Task: Plan a time to attend the outdoor survival workshop.
Action: Mouse pressed left at (48, 98)
Screenshot: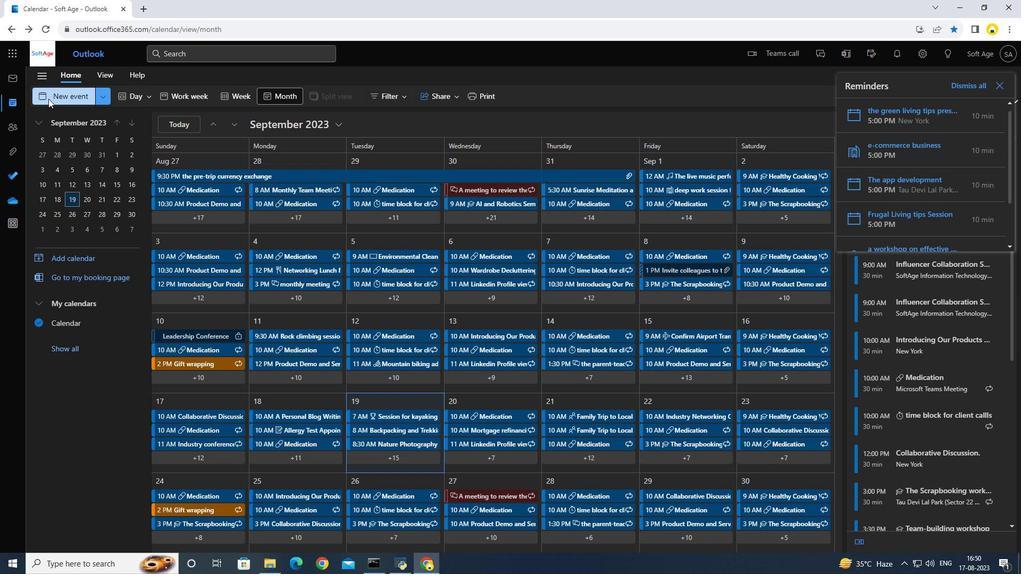 
Action: Mouse moved to (299, 151)
Screenshot: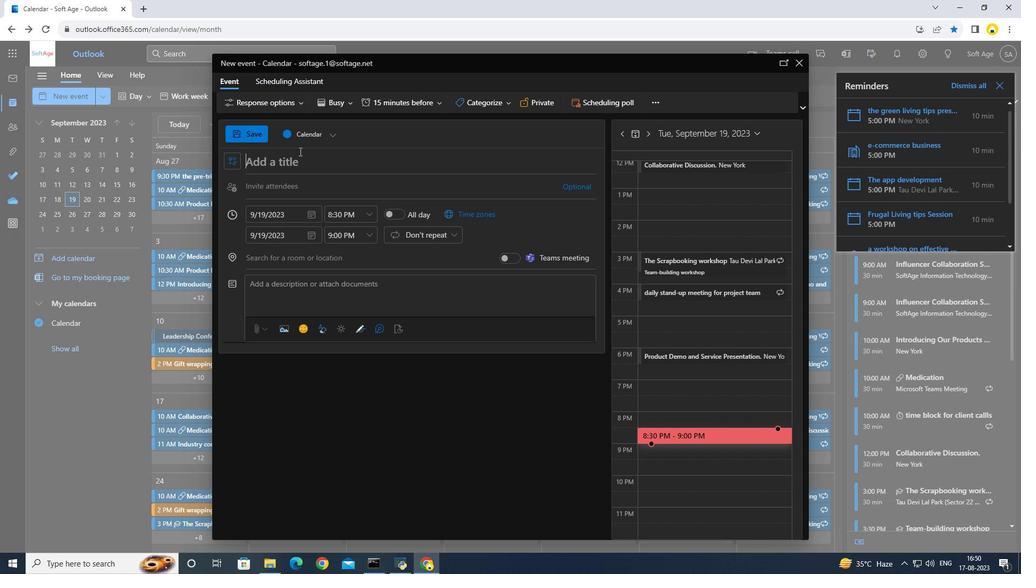 
Action: Key pressed <Key.caps_lock>O<Key.caps_lock>utdoor<Key.space><Key.caps_lock>S<Key.caps_lock>urvival<Key.space><Key.caps_lock>W<Key.caps_lock>orkshop[<Key.backspace>
Screenshot: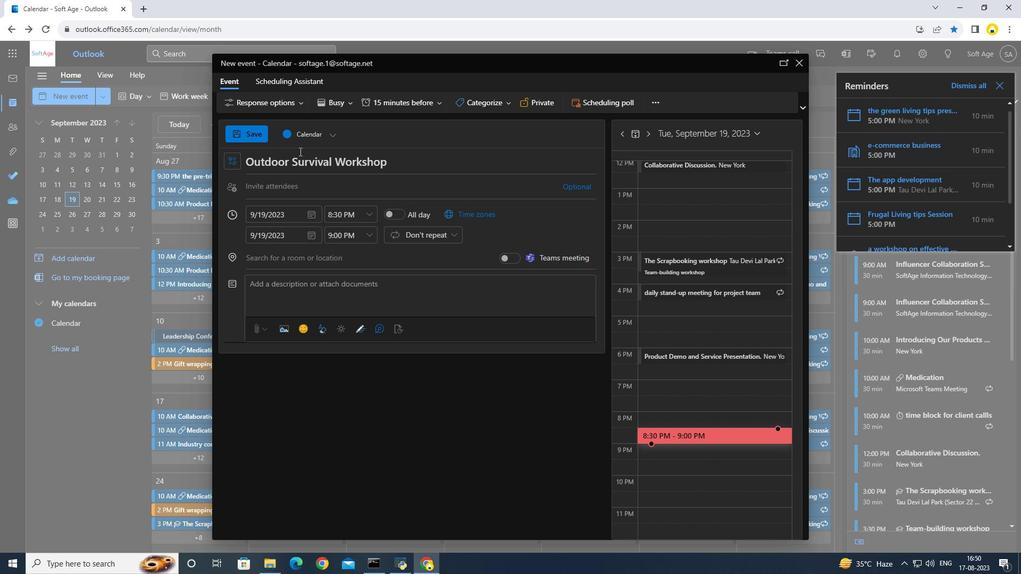 
Action: Mouse moved to (362, 213)
Screenshot: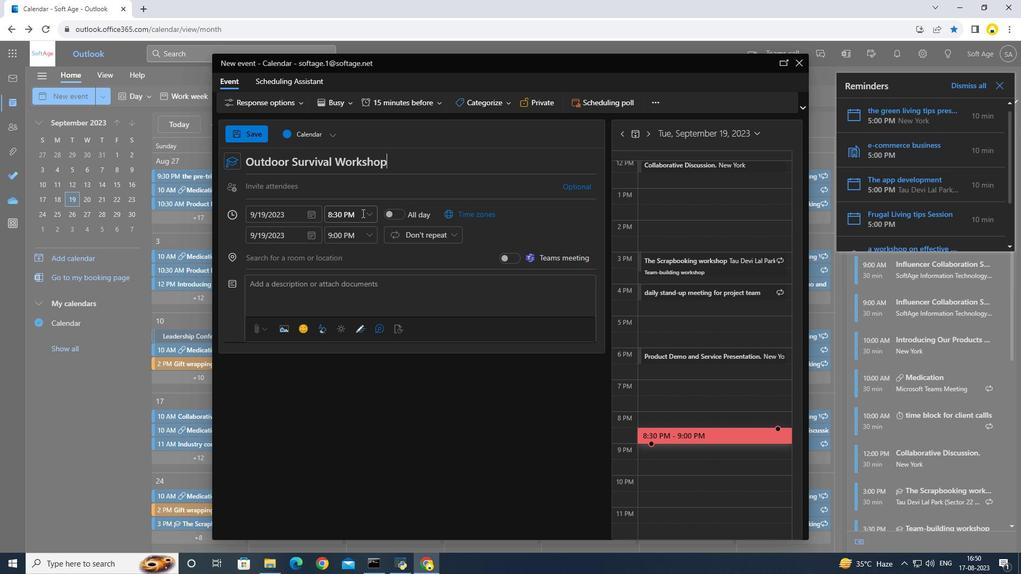 
Action: Mouse pressed left at (362, 213)
Screenshot: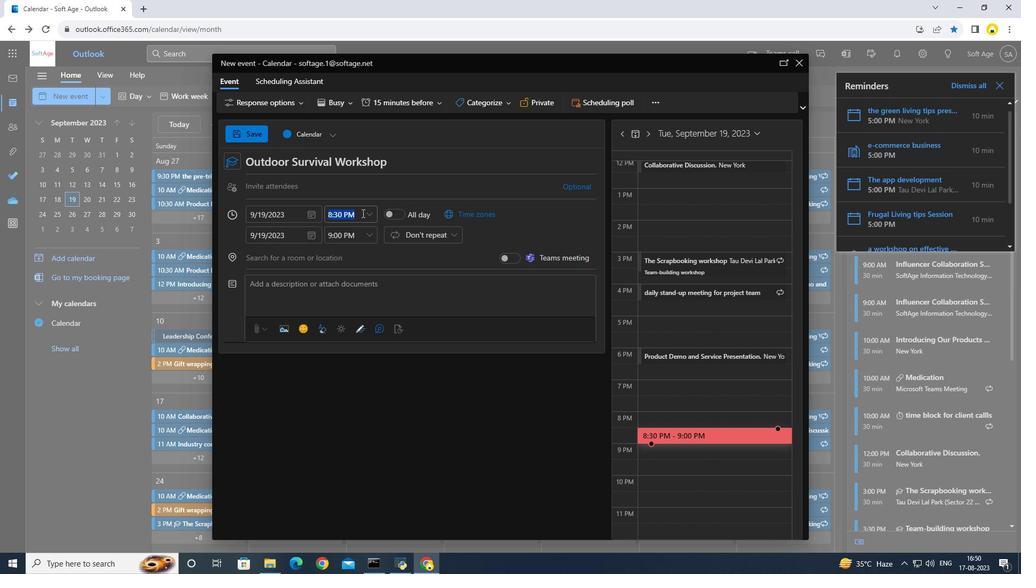 
Action: Mouse moved to (364, 213)
Screenshot: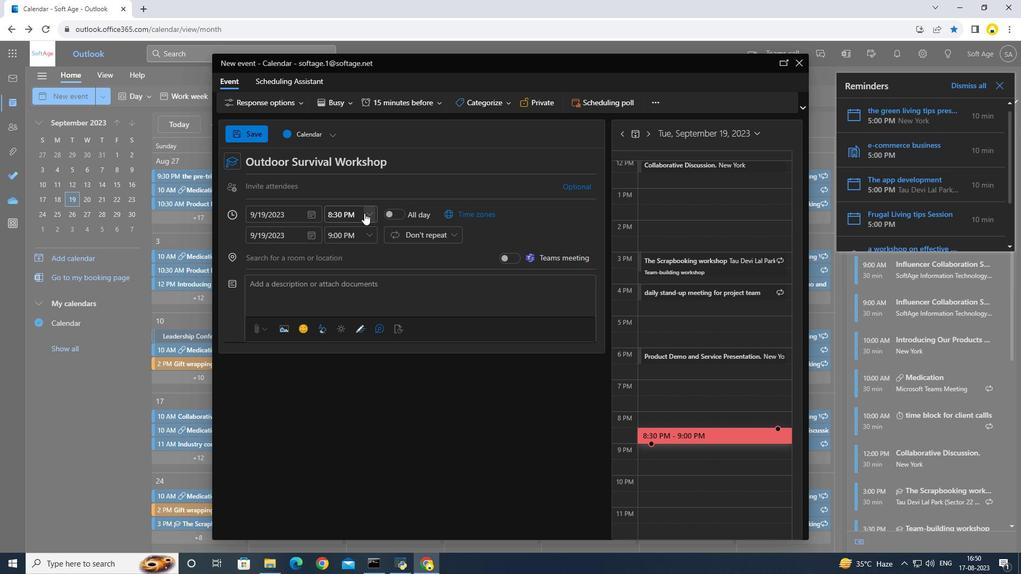 
Action: Mouse pressed left at (364, 213)
Screenshot: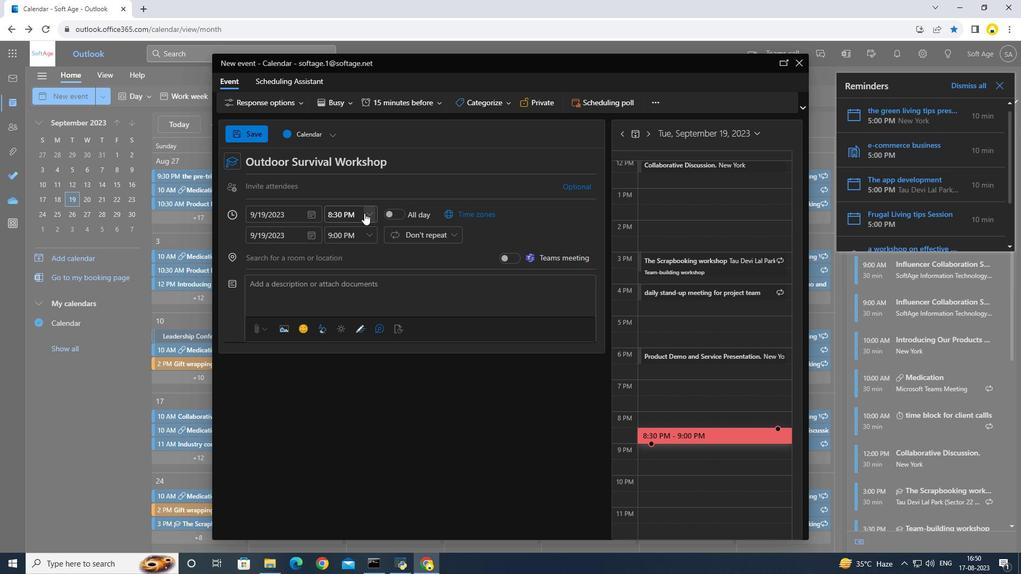 
Action: Mouse moved to (331, 247)
Screenshot: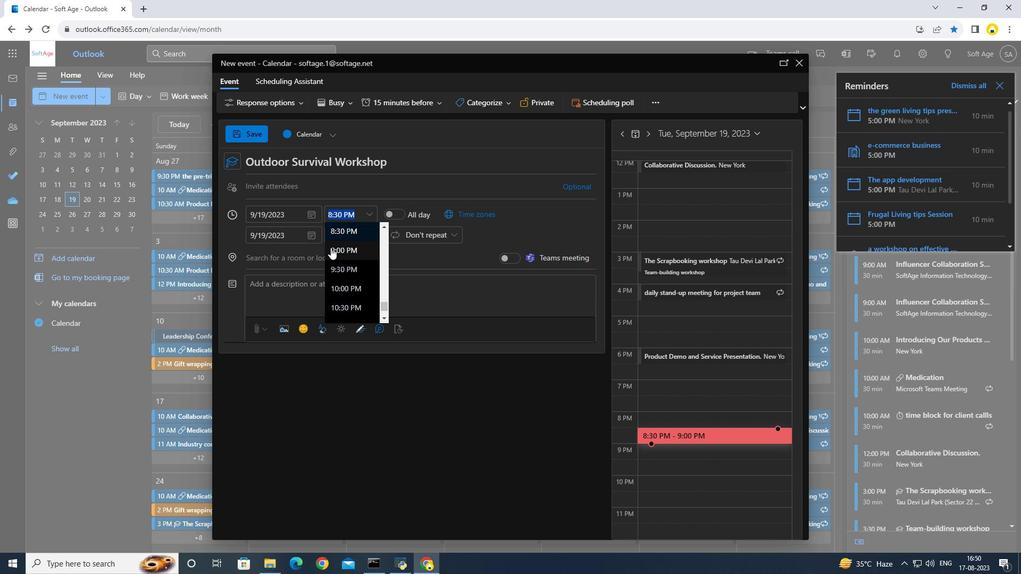 
Action: Mouse scrolled (331, 248) with delta (0, 0)
Screenshot: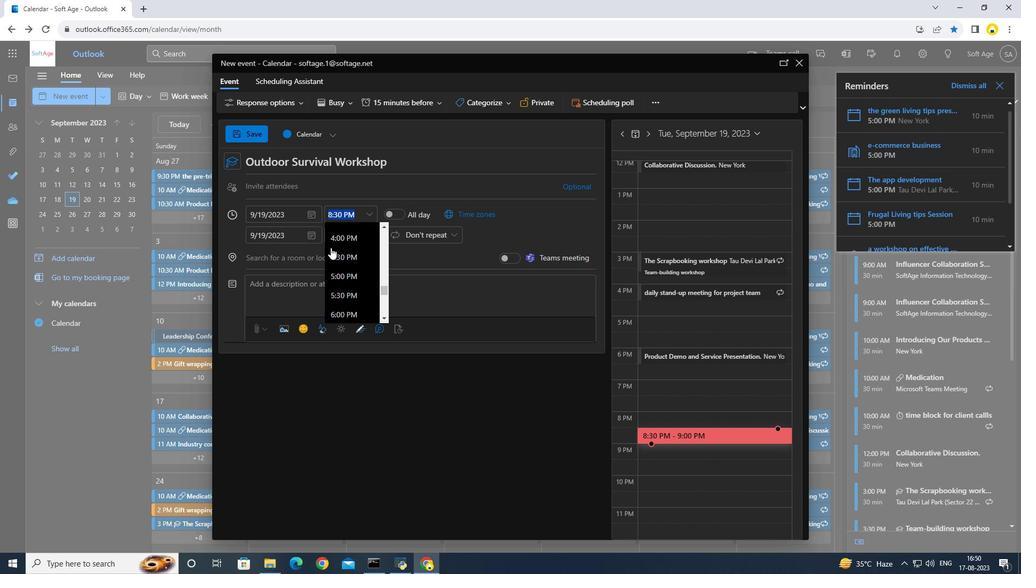 
Action: Mouse scrolled (331, 248) with delta (0, 0)
Screenshot: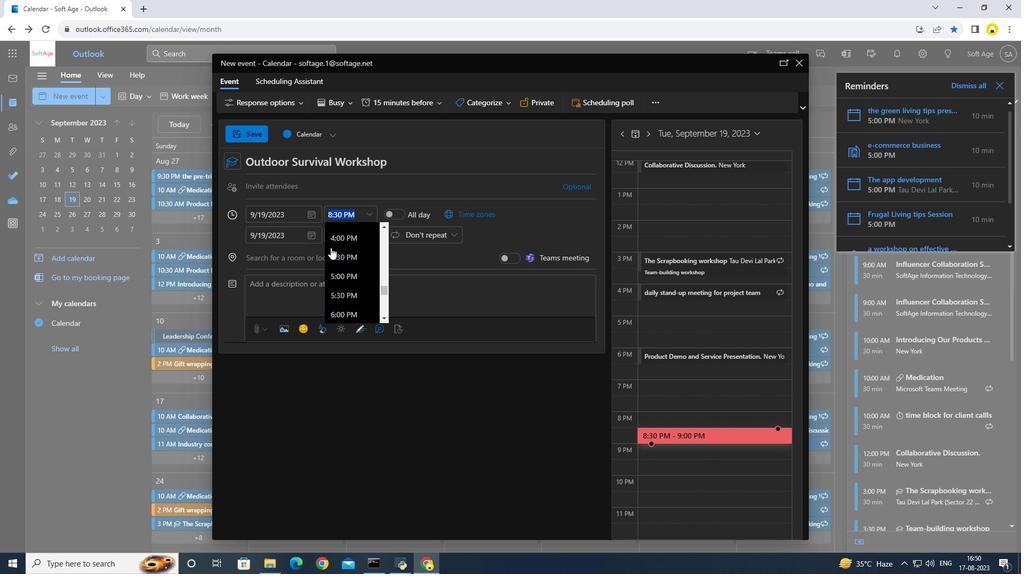 
Action: Mouse scrolled (331, 248) with delta (0, 0)
Screenshot: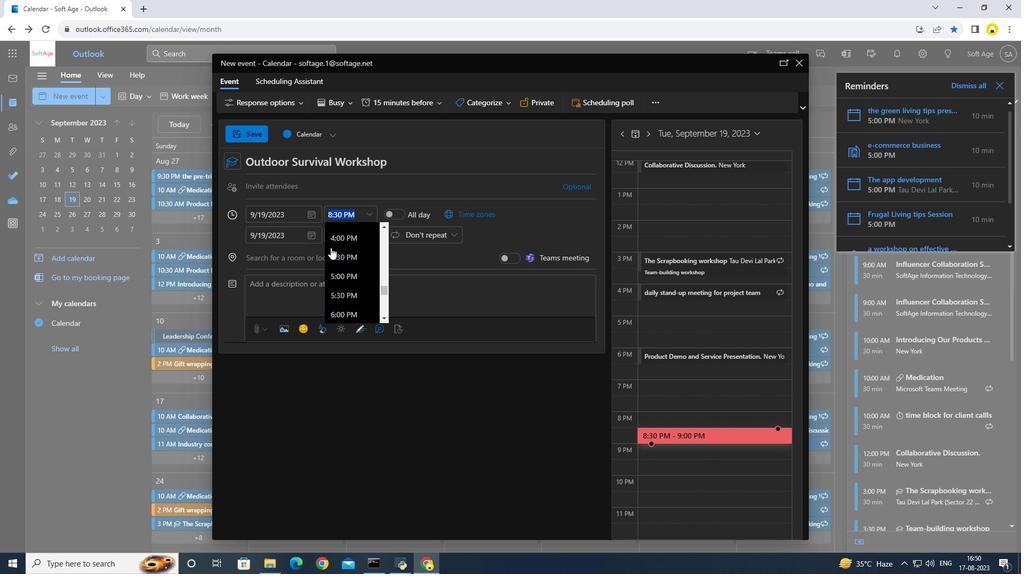 
Action: Mouse scrolled (331, 248) with delta (0, 0)
Screenshot: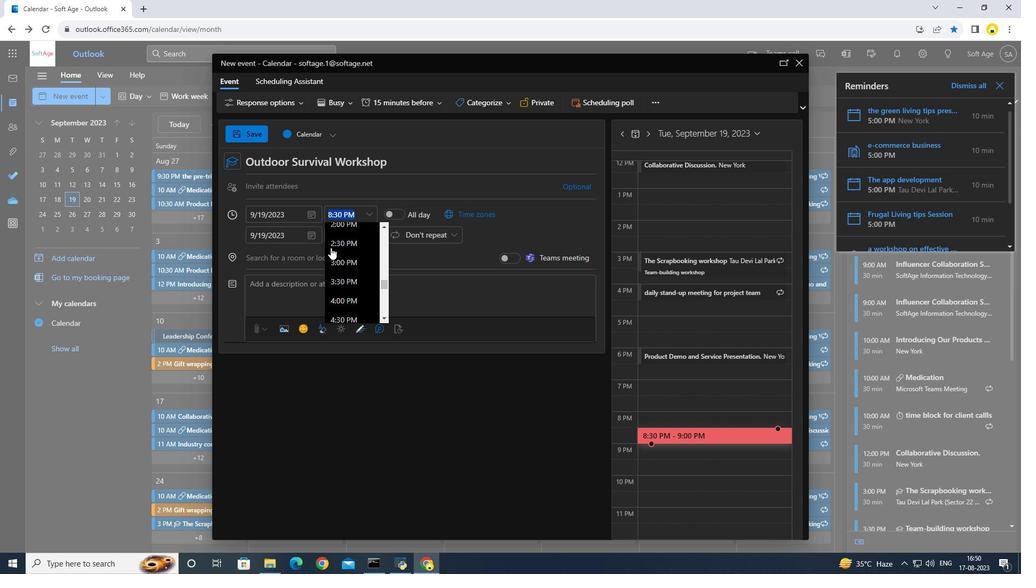 
Action: Mouse scrolled (331, 248) with delta (0, 0)
Screenshot: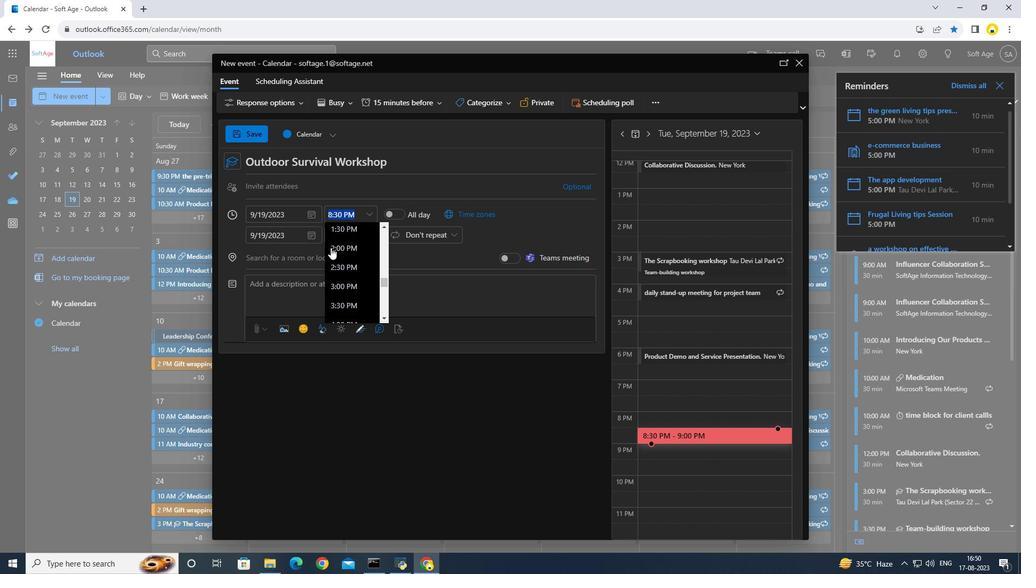 
Action: Mouse scrolled (331, 248) with delta (0, 0)
Screenshot: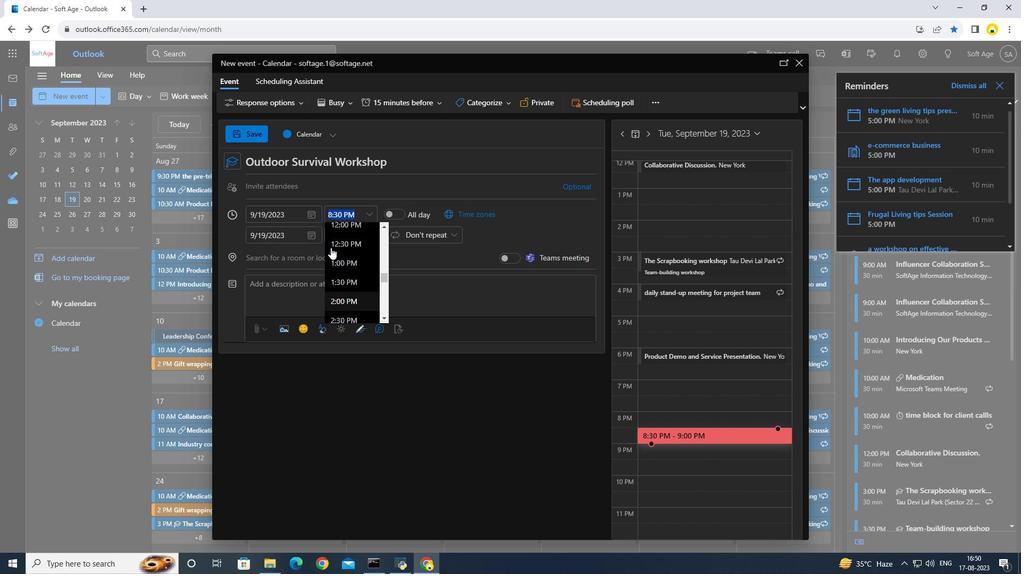 
Action: Mouse scrolled (331, 248) with delta (0, 0)
Screenshot: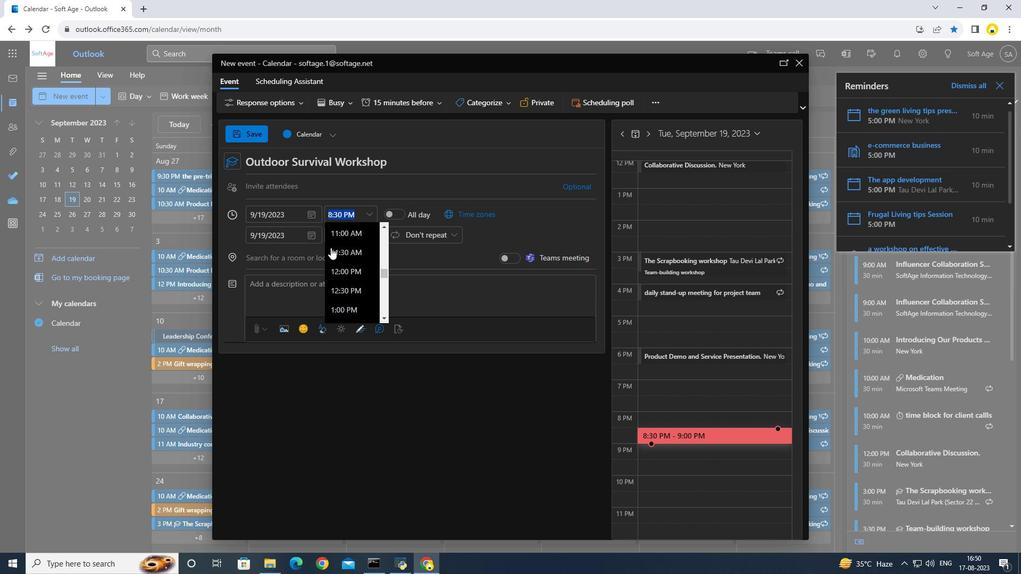 
Action: Mouse scrolled (331, 248) with delta (0, 0)
Screenshot: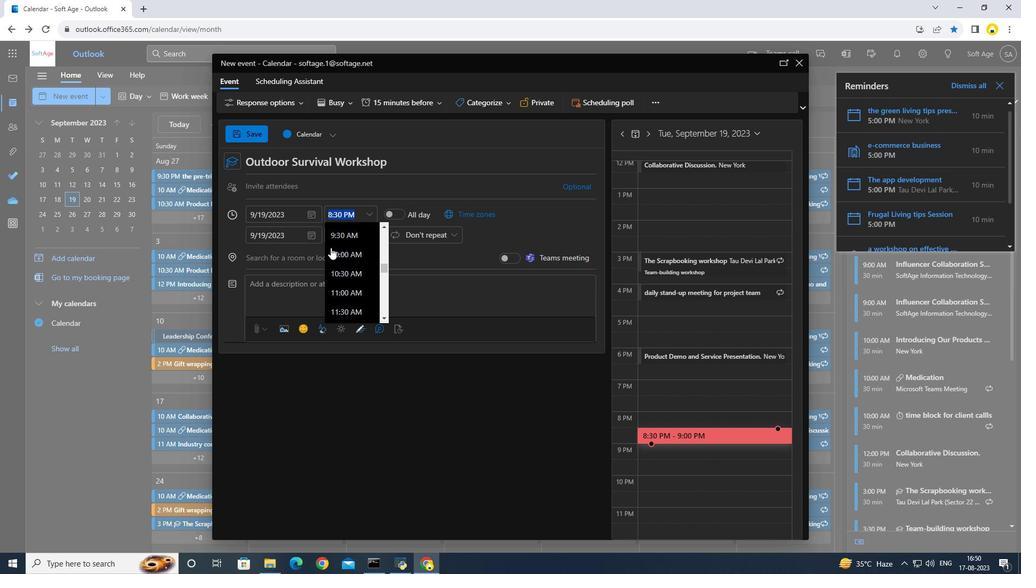 
Action: Mouse moved to (349, 235)
Screenshot: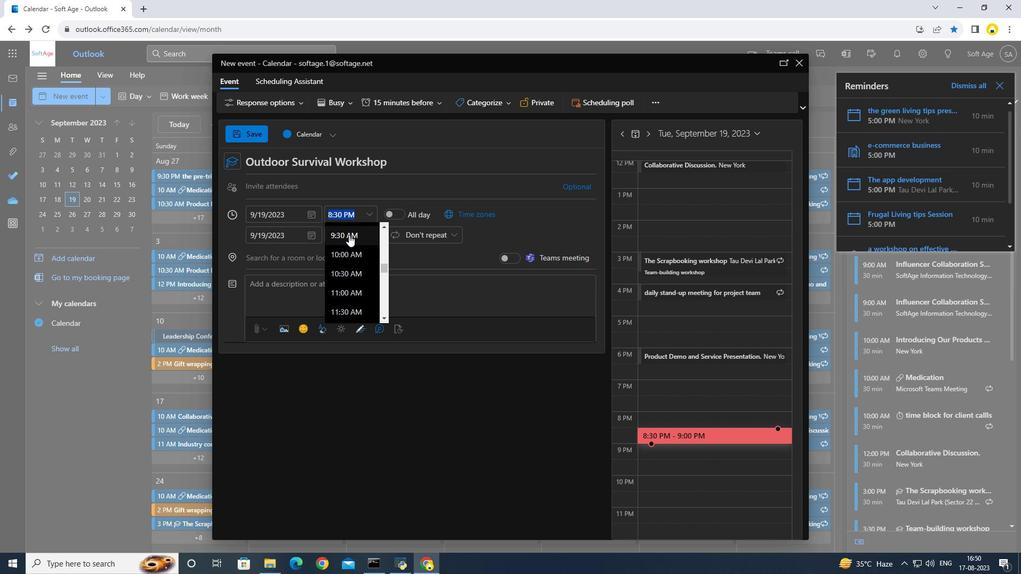 
Action: Mouse pressed left at (349, 235)
Screenshot: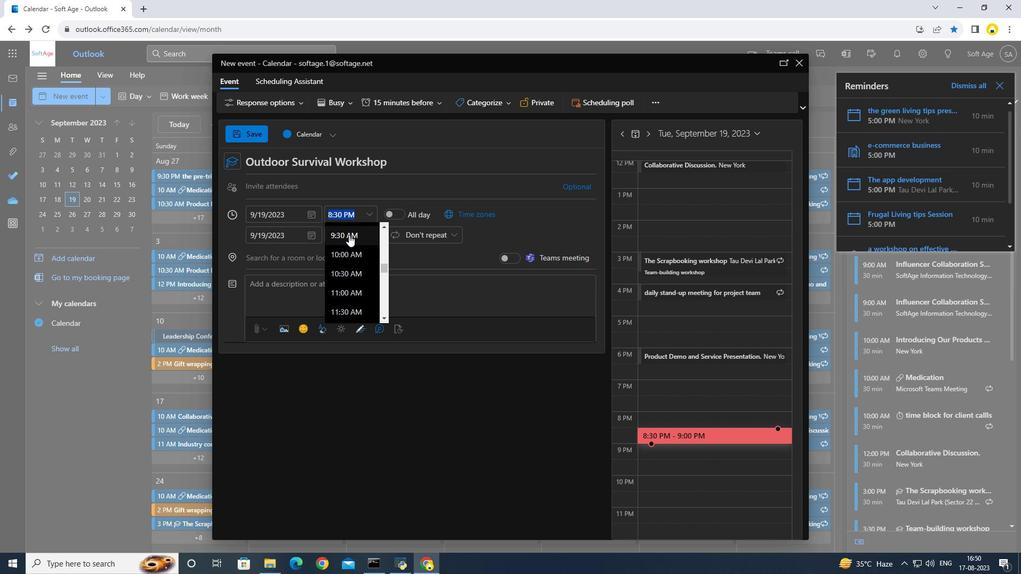 
Action: Mouse moved to (258, 133)
Screenshot: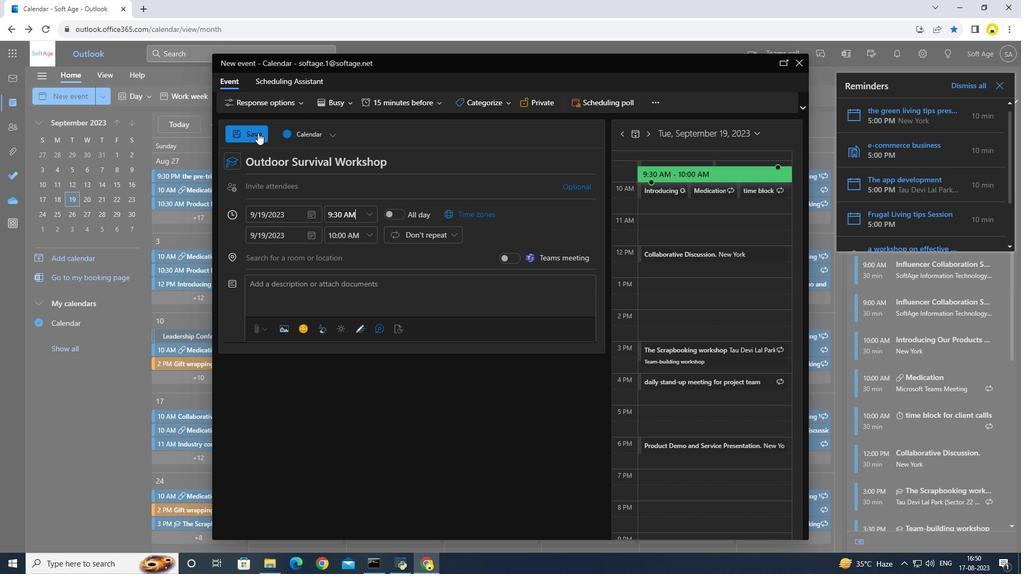 
Action: Mouse pressed left at (258, 133)
Screenshot: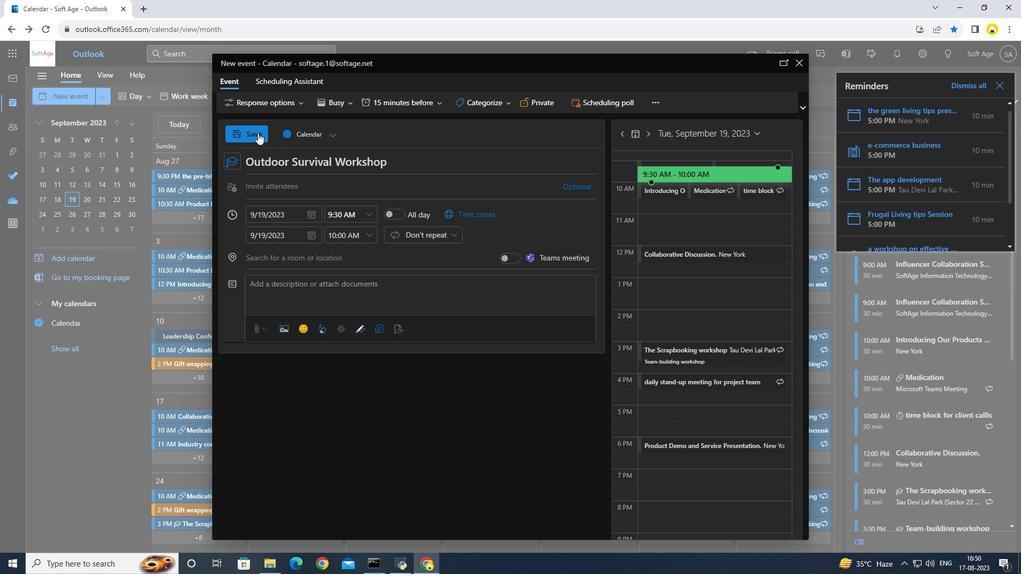 
